 Task: Set the Satellite longitude for Satellite equipment control to 3.
Action: Mouse moved to (97, 12)
Screenshot: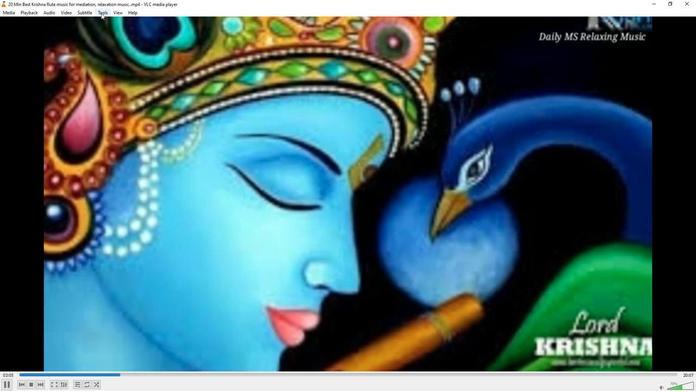 
Action: Mouse pressed left at (97, 12)
Screenshot: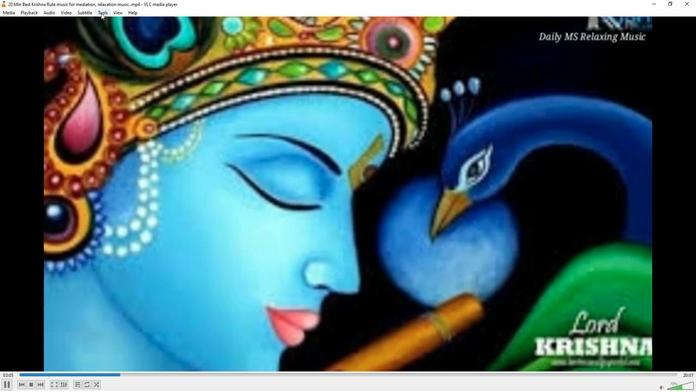 
Action: Mouse moved to (103, 98)
Screenshot: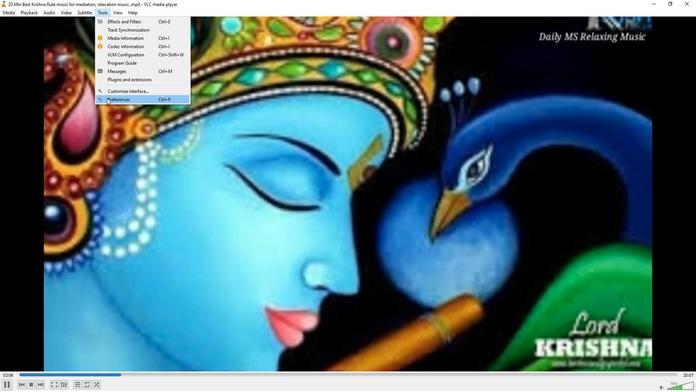 
Action: Mouse pressed left at (103, 98)
Screenshot: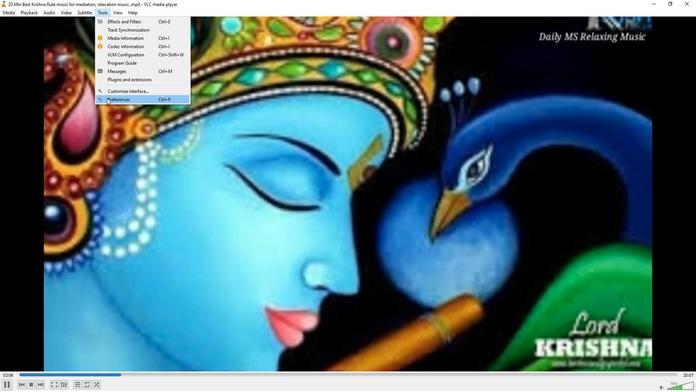 
Action: Mouse moved to (226, 320)
Screenshot: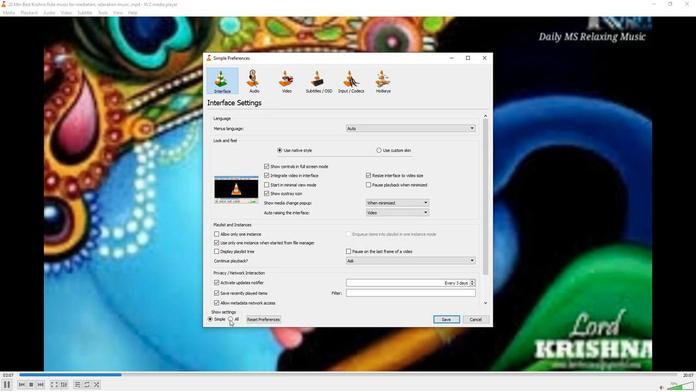 
Action: Mouse pressed left at (226, 320)
Screenshot: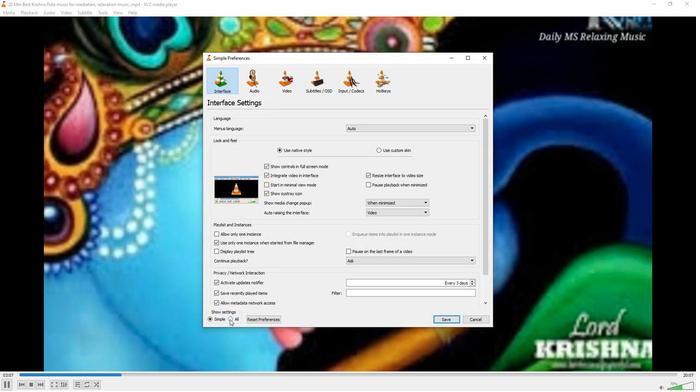 
Action: Mouse moved to (218, 197)
Screenshot: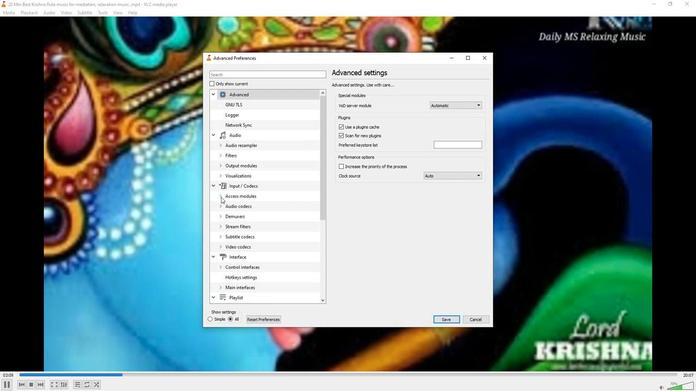 
Action: Mouse pressed left at (218, 197)
Screenshot: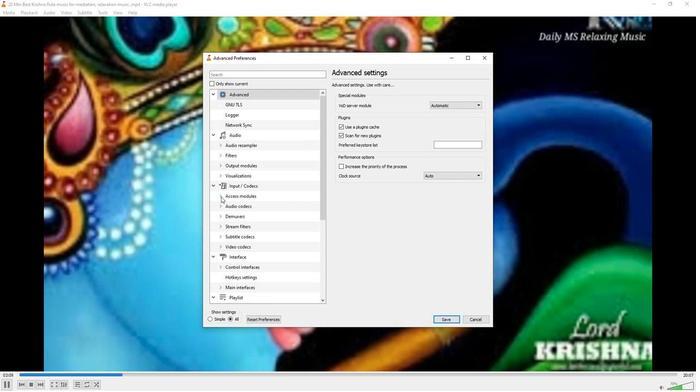 
Action: Mouse moved to (233, 258)
Screenshot: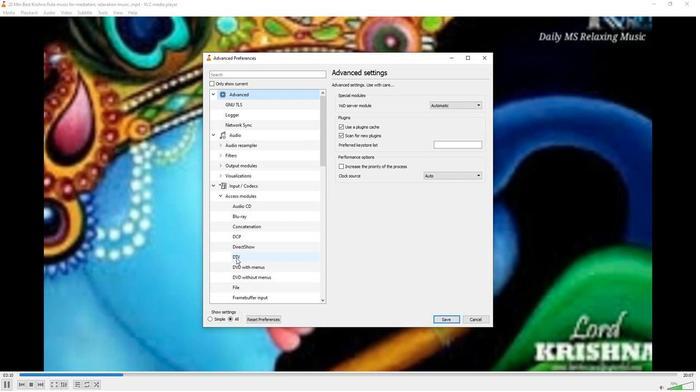 
Action: Mouse pressed left at (233, 258)
Screenshot: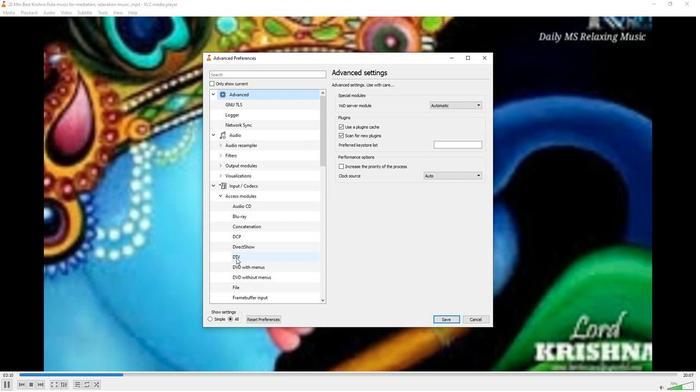
Action: Mouse moved to (426, 274)
Screenshot: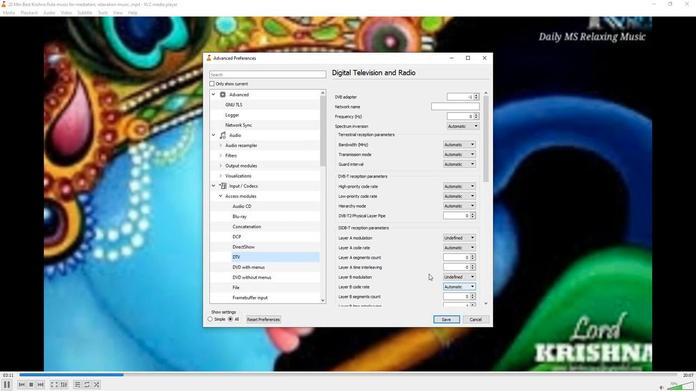 
Action: Mouse scrolled (426, 273) with delta (0, 0)
Screenshot: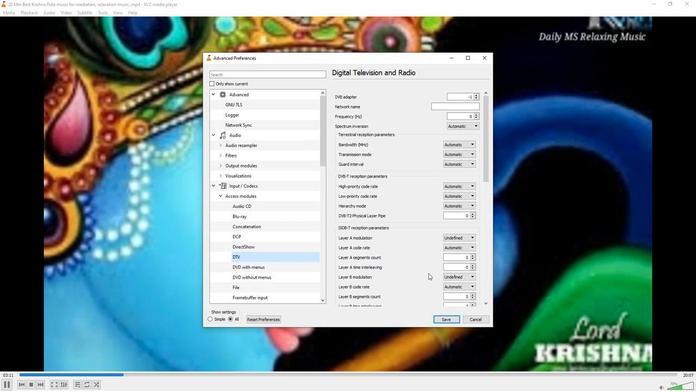 
Action: Mouse scrolled (426, 273) with delta (0, 0)
Screenshot: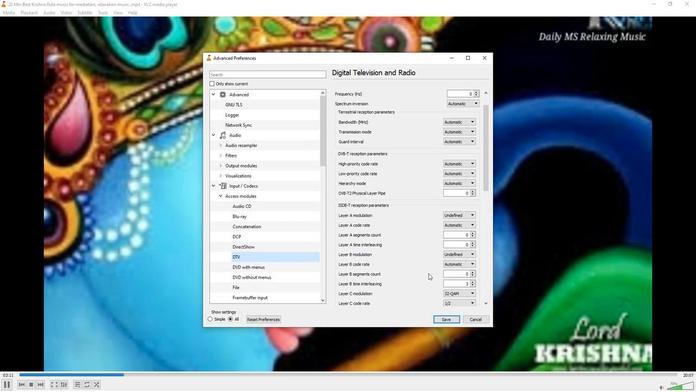 
Action: Mouse scrolled (426, 273) with delta (0, 0)
Screenshot: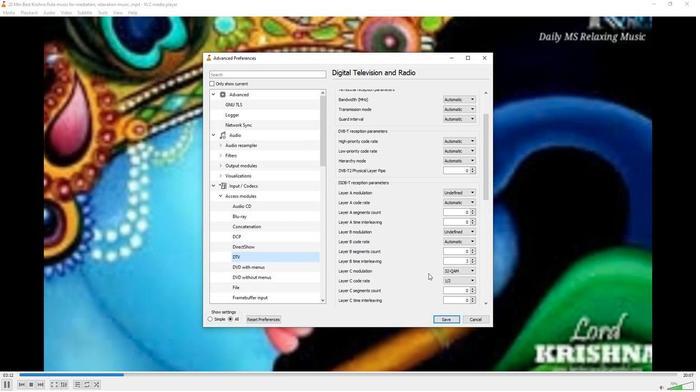 
Action: Mouse scrolled (426, 273) with delta (0, 0)
Screenshot: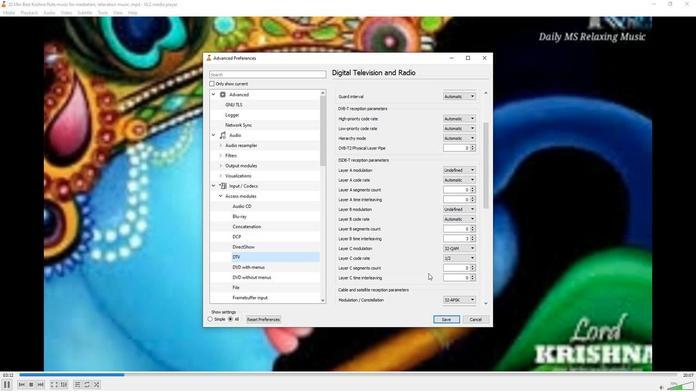 
Action: Mouse scrolled (426, 273) with delta (0, 0)
Screenshot: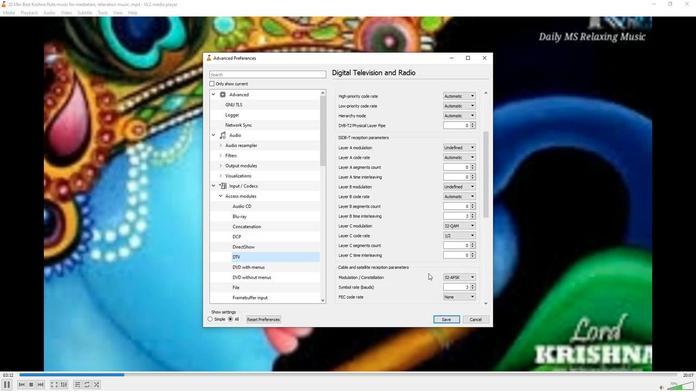 
Action: Mouse scrolled (426, 273) with delta (0, 0)
Screenshot: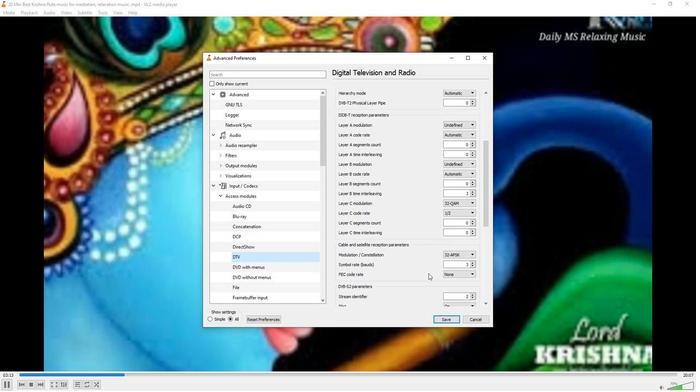 
Action: Mouse scrolled (426, 273) with delta (0, 0)
Screenshot: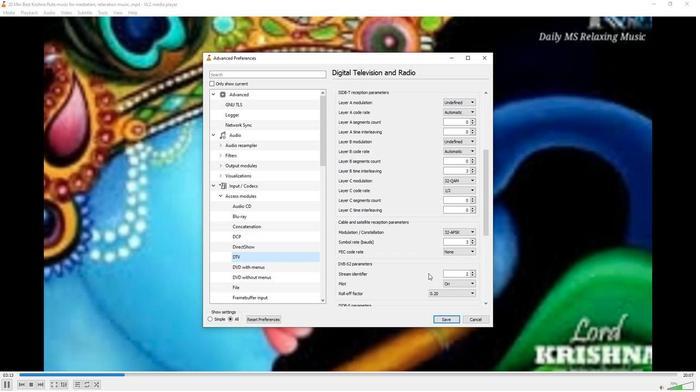 
Action: Mouse scrolled (426, 273) with delta (0, 0)
Screenshot: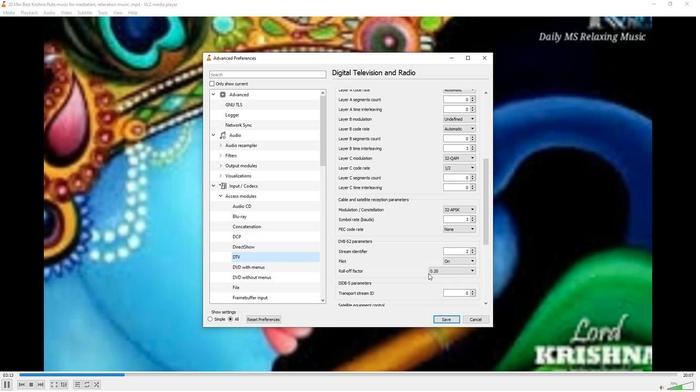 
Action: Mouse moved to (426, 274)
Screenshot: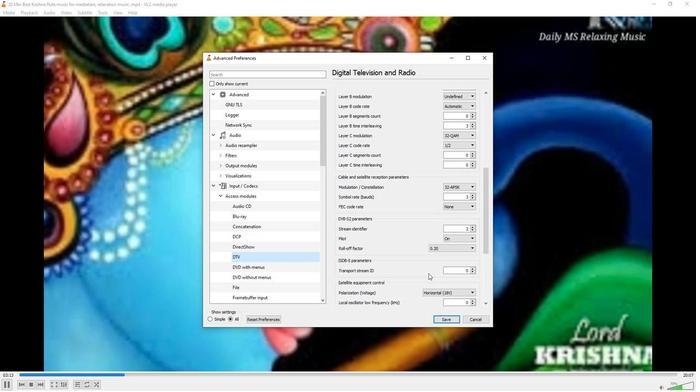 
Action: Mouse scrolled (426, 273) with delta (0, 0)
Screenshot: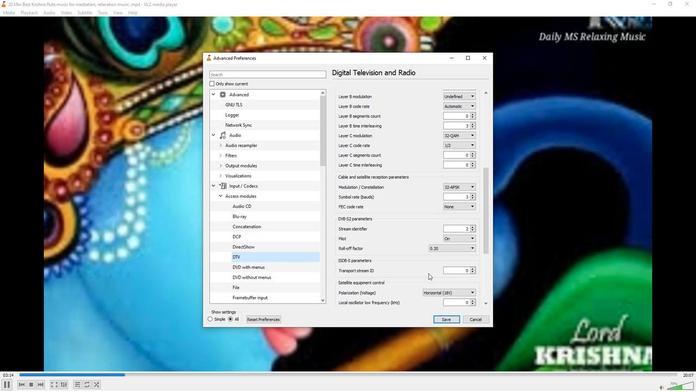 
Action: Mouse moved to (419, 274)
Screenshot: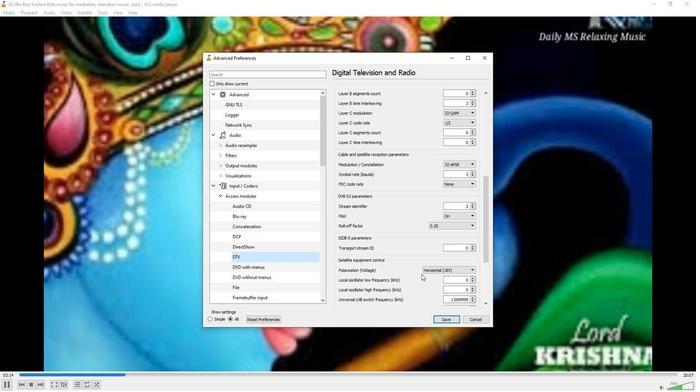 
Action: Mouse scrolled (419, 274) with delta (0, 0)
Screenshot: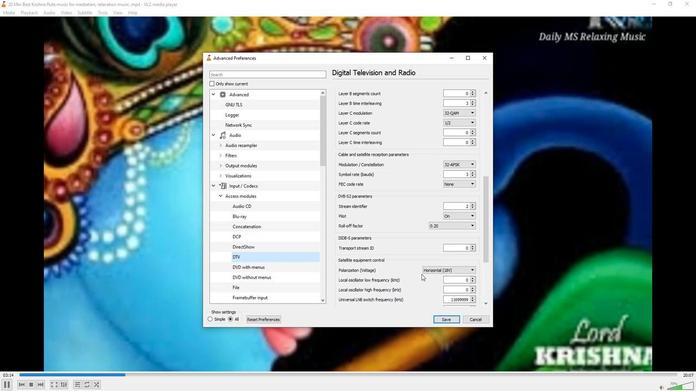 
Action: Mouse scrolled (419, 274) with delta (0, 0)
Screenshot: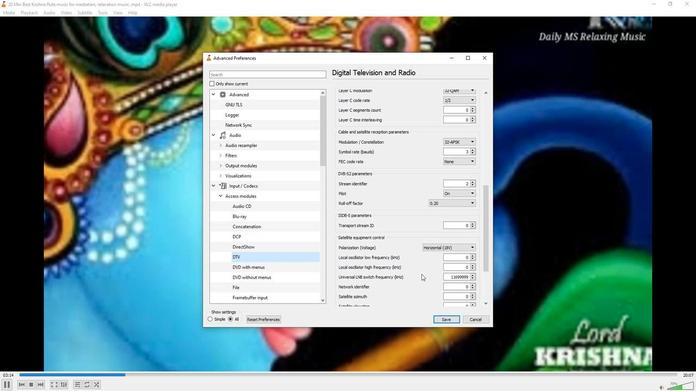 
Action: Mouse scrolled (419, 274) with delta (0, 0)
Screenshot: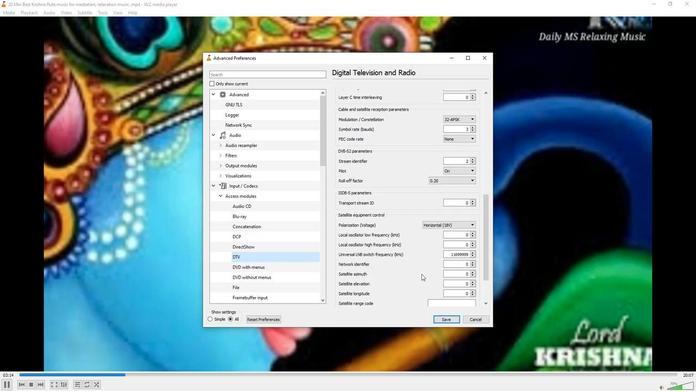 
Action: Mouse scrolled (419, 274) with delta (0, 0)
Screenshot: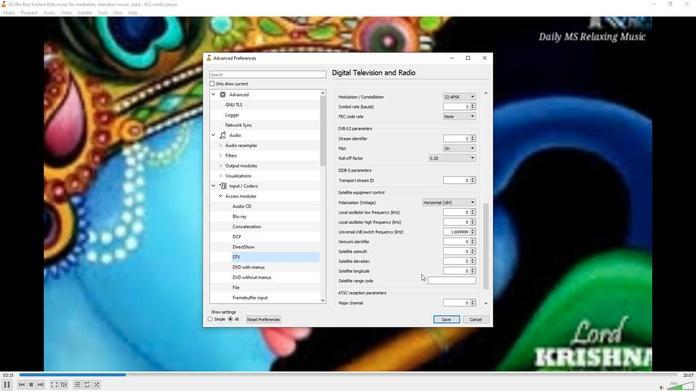 
Action: Mouse moved to (471, 247)
Screenshot: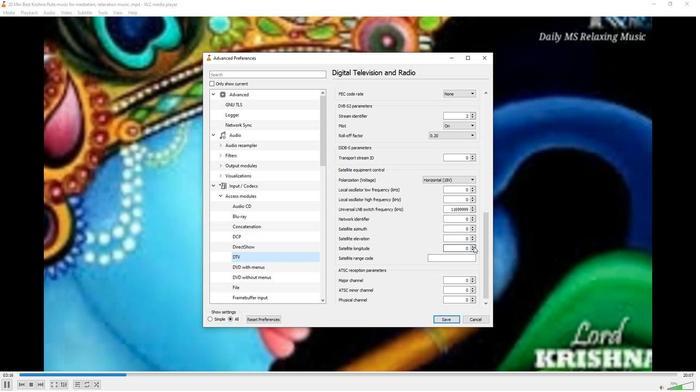 
Action: Mouse pressed left at (471, 247)
Screenshot: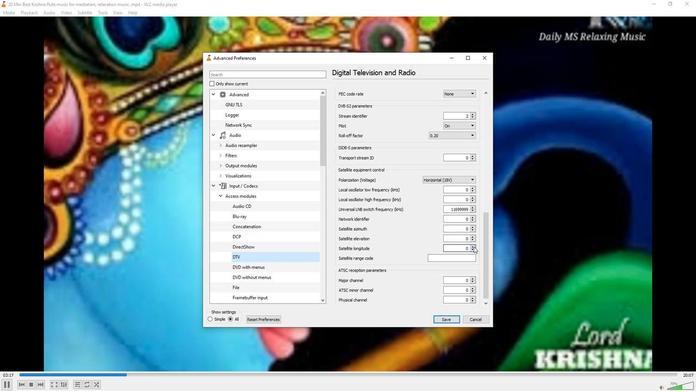 
Action: Mouse pressed left at (471, 247)
Screenshot: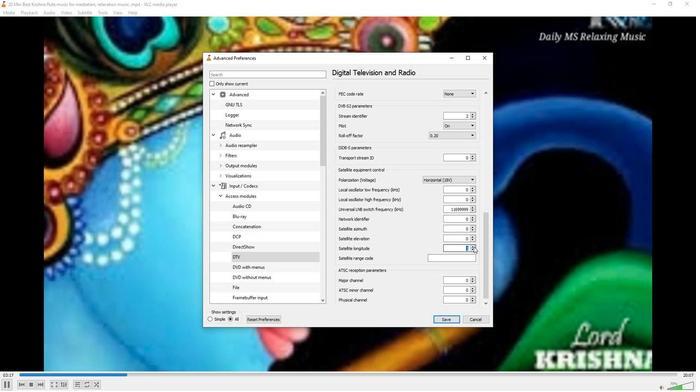 
Action: Mouse pressed left at (471, 247)
Screenshot: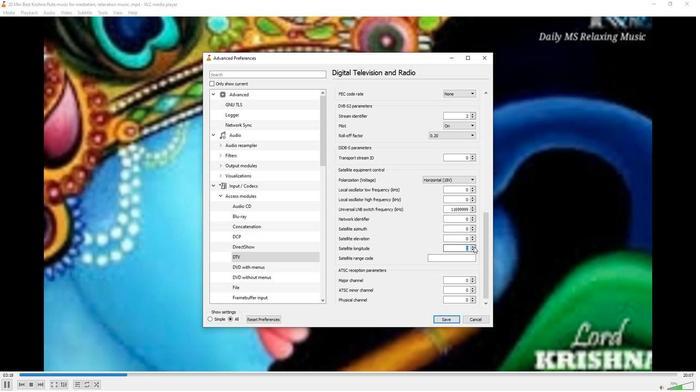 
Action: Mouse moved to (420, 246)
Screenshot: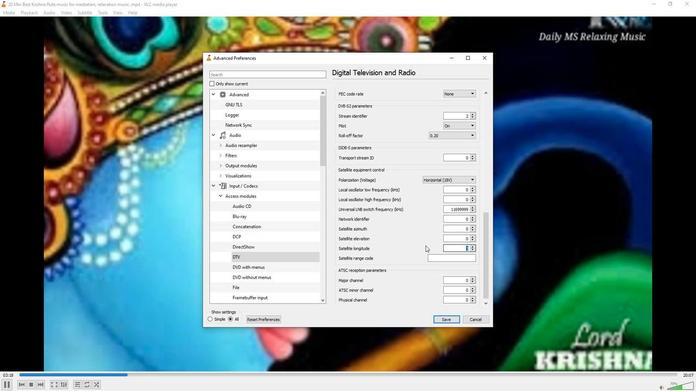 
Action: Mouse pressed left at (420, 246)
Screenshot: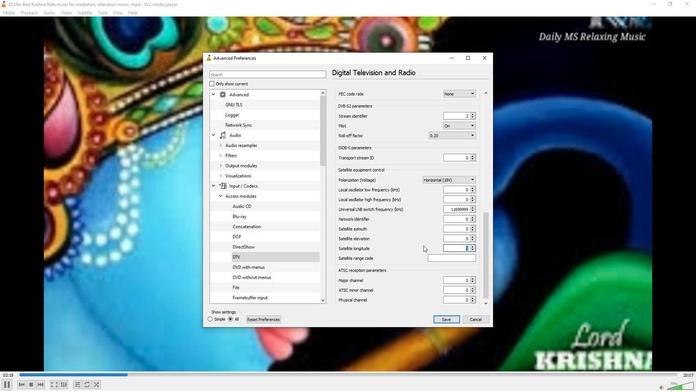 
Action: Mouse moved to (420, 246)
Screenshot: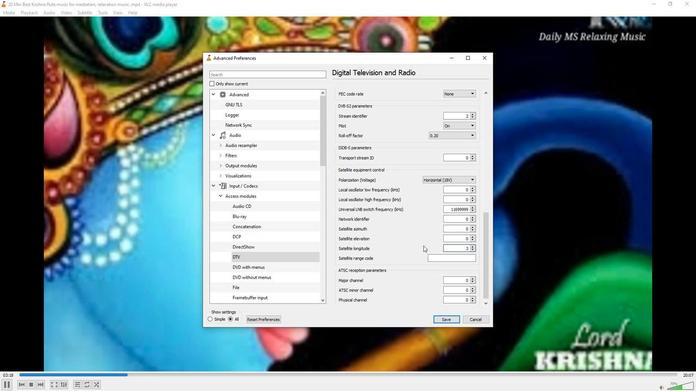 
